 Task: Create a new task in Outlook with the subject 'New Cafe Launch - Brewing Delightful Experiences'. Enter the provided detailed instructions and replace 'overseeing' with 'important' using the 'Find and Replace' feature.
Action: Mouse moved to (10, 161)
Screenshot: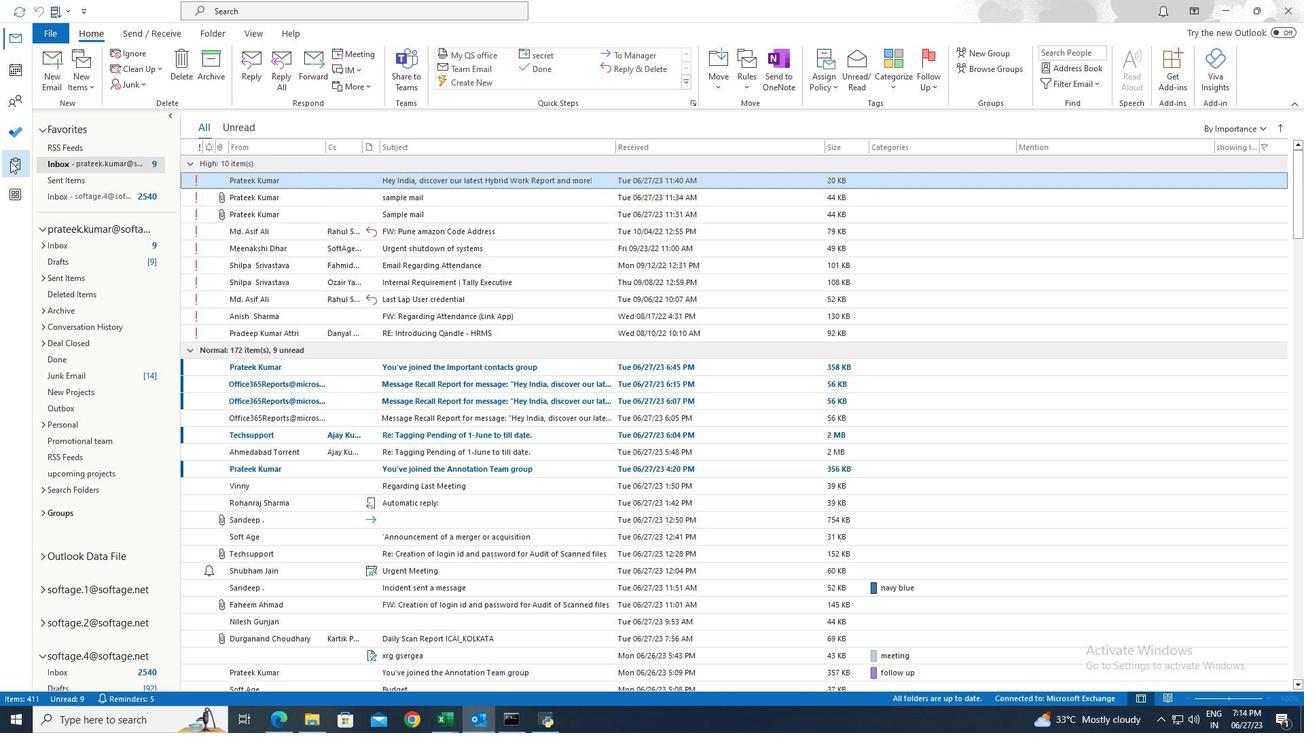 
Action: Mouse pressed left at (10, 161)
Screenshot: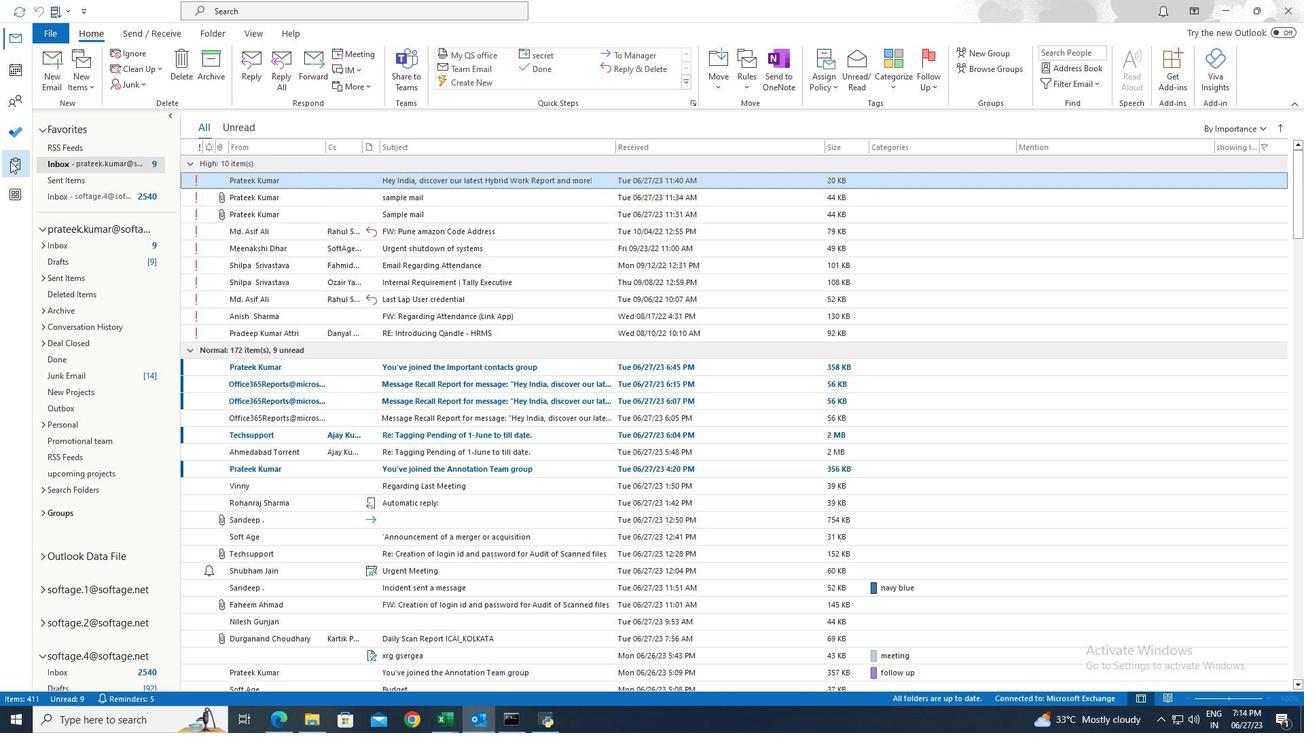 
Action: Mouse moved to (54, 69)
Screenshot: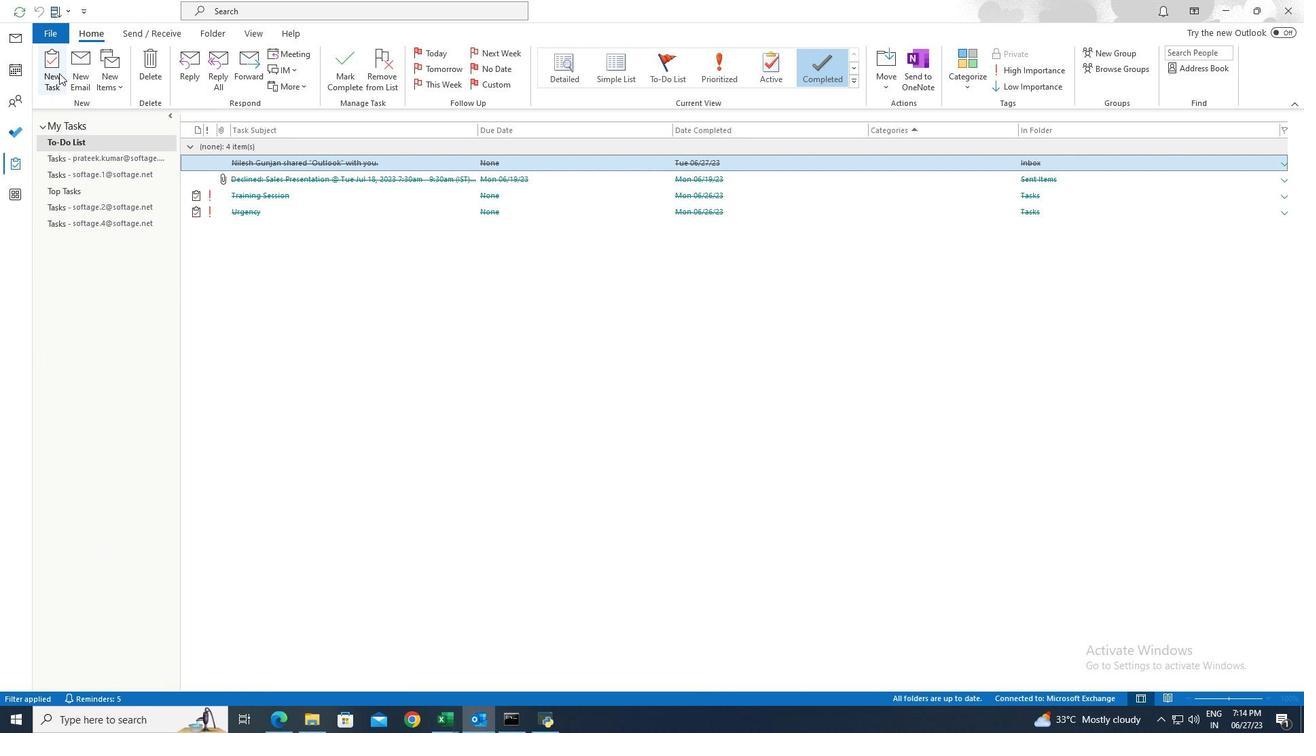 
Action: Mouse pressed left at (54, 69)
Screenshot: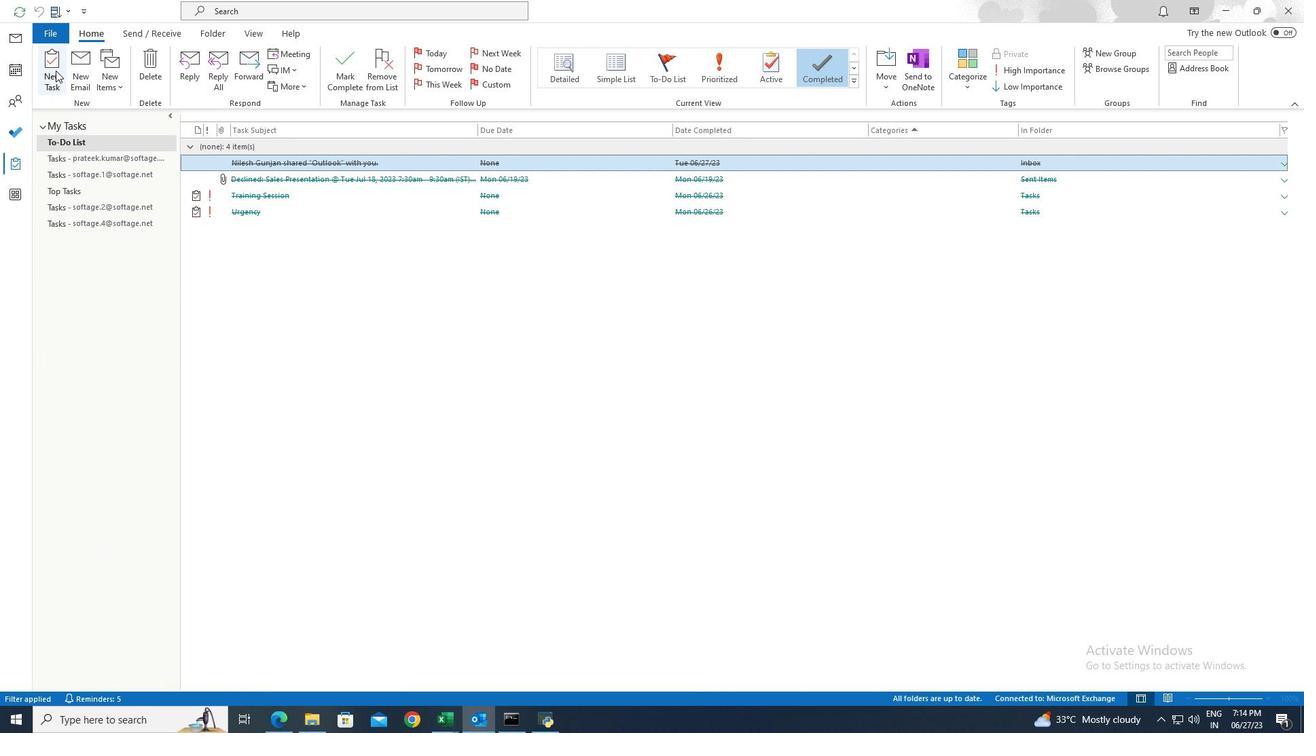 
Action: Mouse moved to (161, 141)
Screenshot: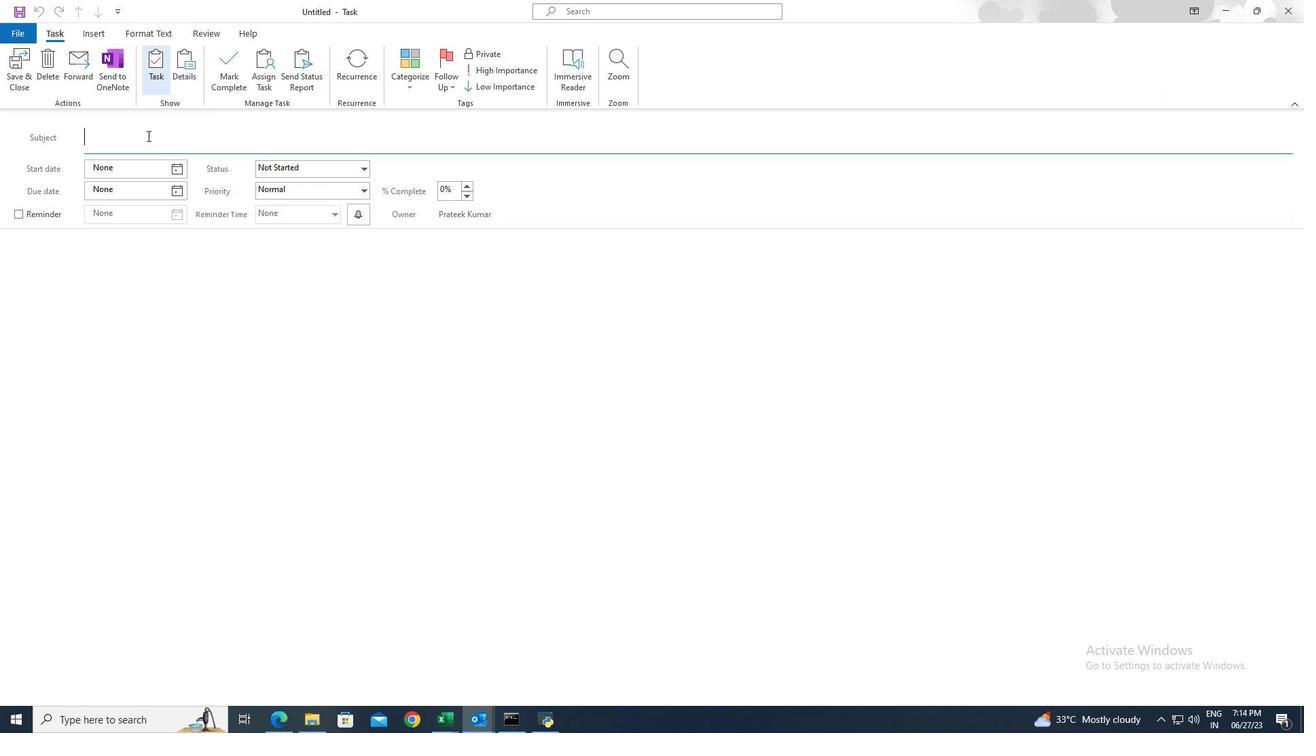 
Action: Mouse pressed left at (161, 141)
Screenshot: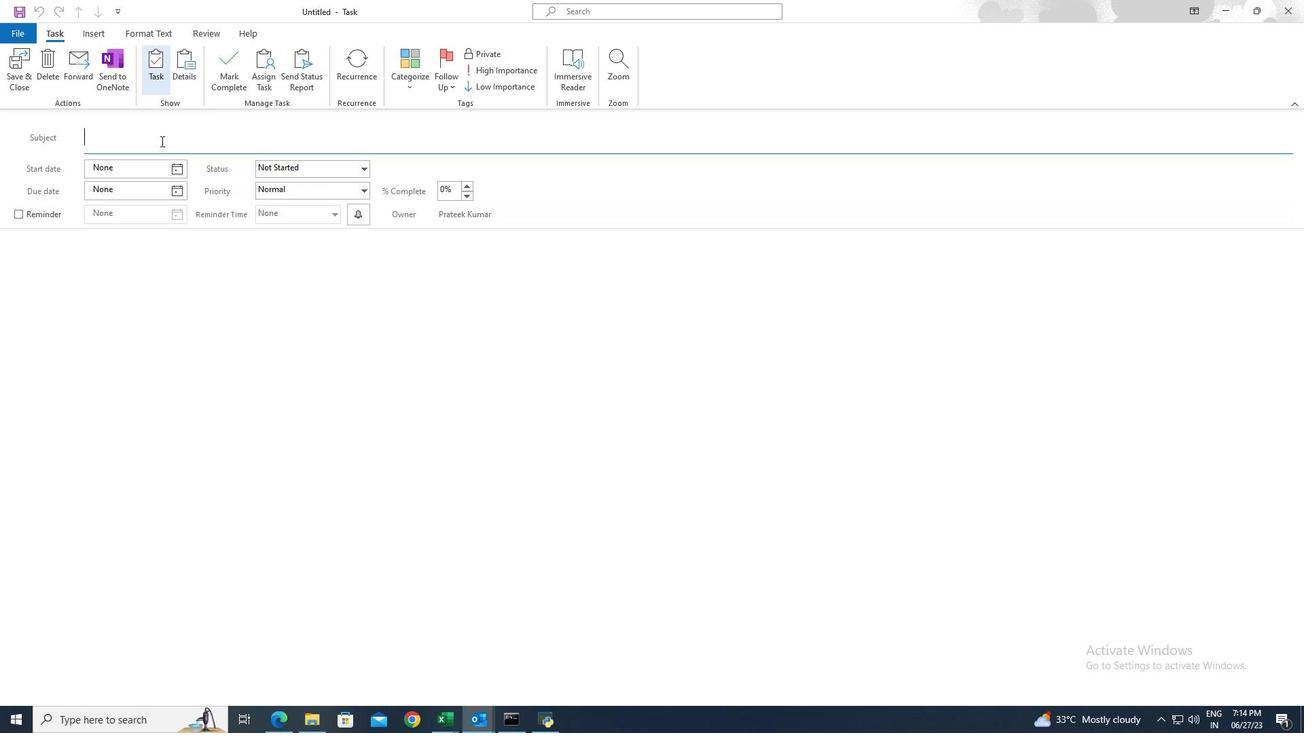 
Action: Key pressed <Key.shift>New<Key.space><Key.shift>Cafe<Key.space><Key.shift>Launch<Key.space>-<Key.space><Key.shift>Brewing<Key.space><Key.shift>Delightful<Key.space><Key.shift>Experiences
Screenshot: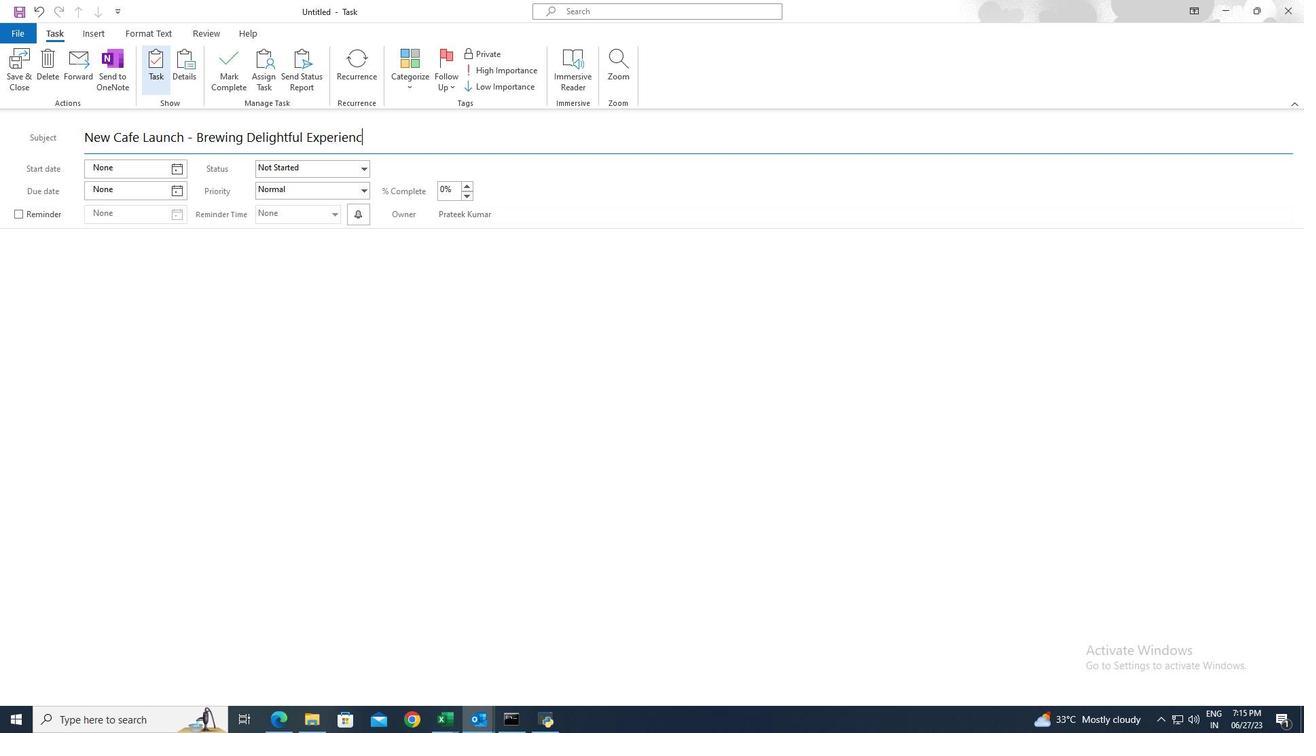 
Action: Mouse moved to (252, 250)
Screenshot: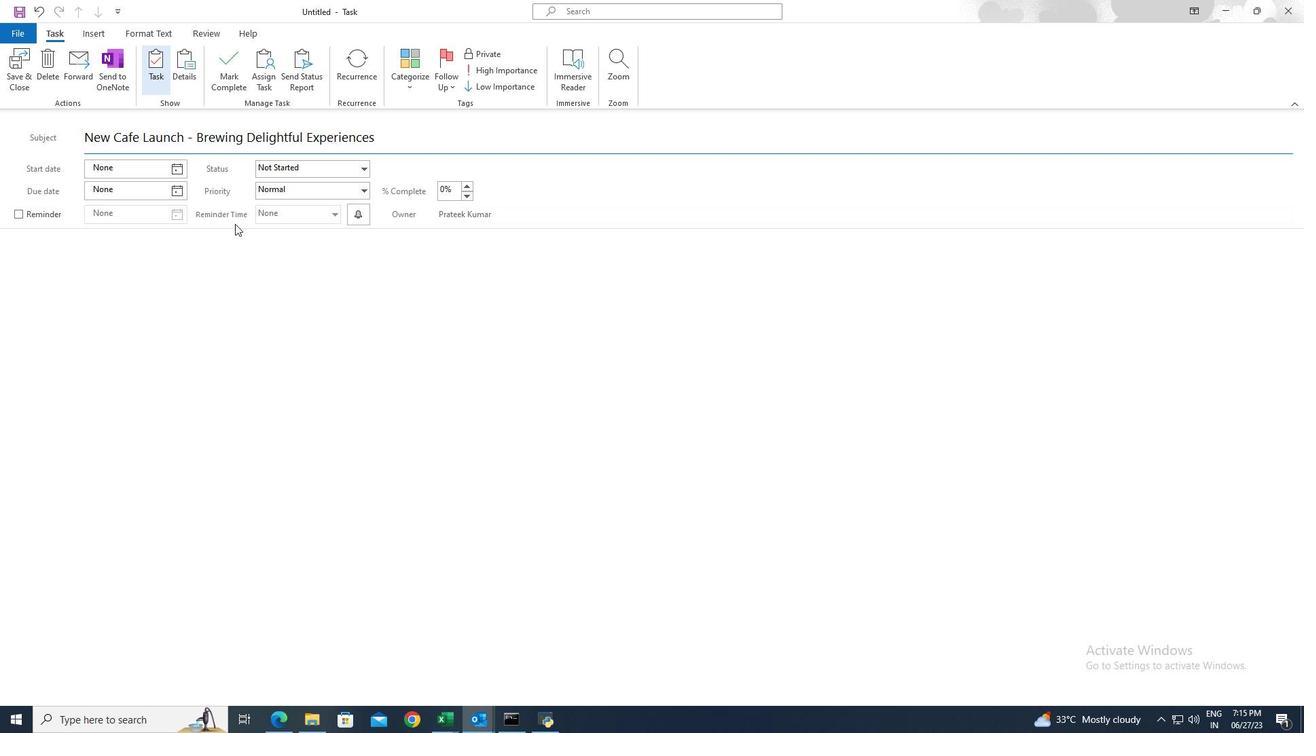 
Action: Mouse pressed left at (252, 250)
Screenshot: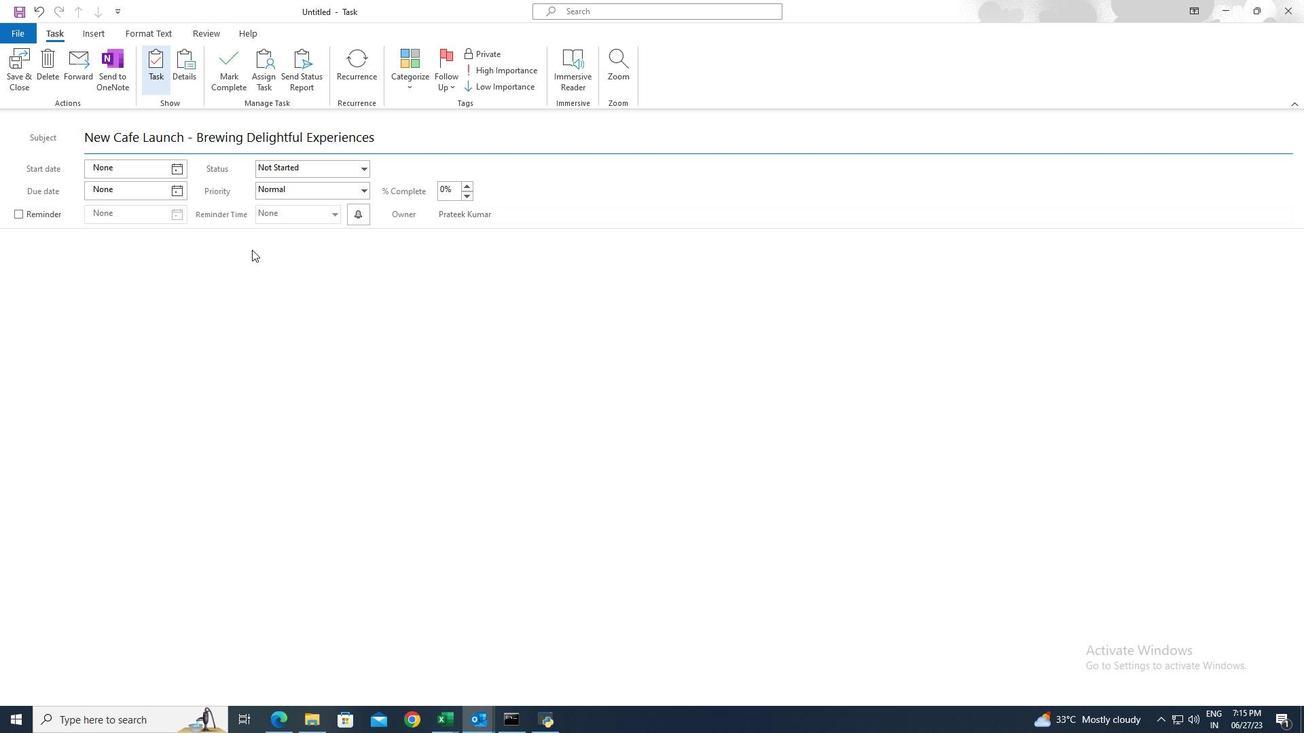 
Action: Key pressed <Key.shift>Facilitate<Key.space>the<Key.space>successful<Key.space>launch<Key.space>of<Key.space>our<Key.space>new<Key.space>cafe<Key.space>by<Key.space>overseeing<Key.space>key<Key.space>activites.<Key.space><Key.shift>C<Key.backspace><Key.backspace><Key.backspace><Key.backspace><Key.backspace><Key.backspace><Key.backspace><Key.backspace>b<Key.backspace>vities.<Key.space><Key.shift>Coordinate<Key.space>cafe<Key.space>design<Key.space>and<Key.space>setup,<Key.space>menu<Key.space>creation,<Key.space>hiring<Key.space>and<Key.space>training<Key.space>of<Key.space>staff,<Key.space>and<Key.space>marketing<Key.space>initiatives.<Key.space><Key.shift>Ensure<Key.space>a<Key.space>seamless<Key.space>customer<Key.space>experience<Key.space>and<Key.space>deliver<Key.space>a<Key.space>captivating<Key.space>ambience<Key.space>that<Key.space>leaves<Key.space>a<Key.space>lat<Key.backspace>sting<Key.space>impression
Screenshot: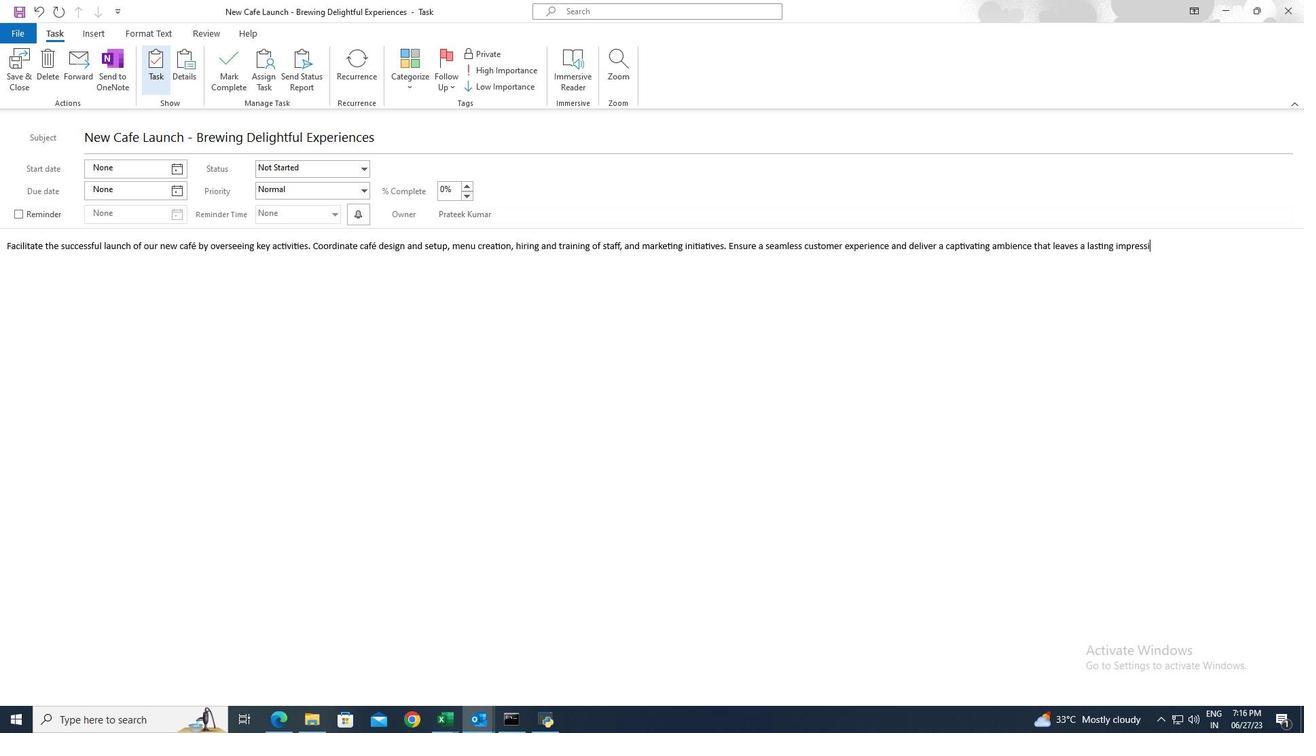
Action: Mouse moved to (170, 36)
Screenshot: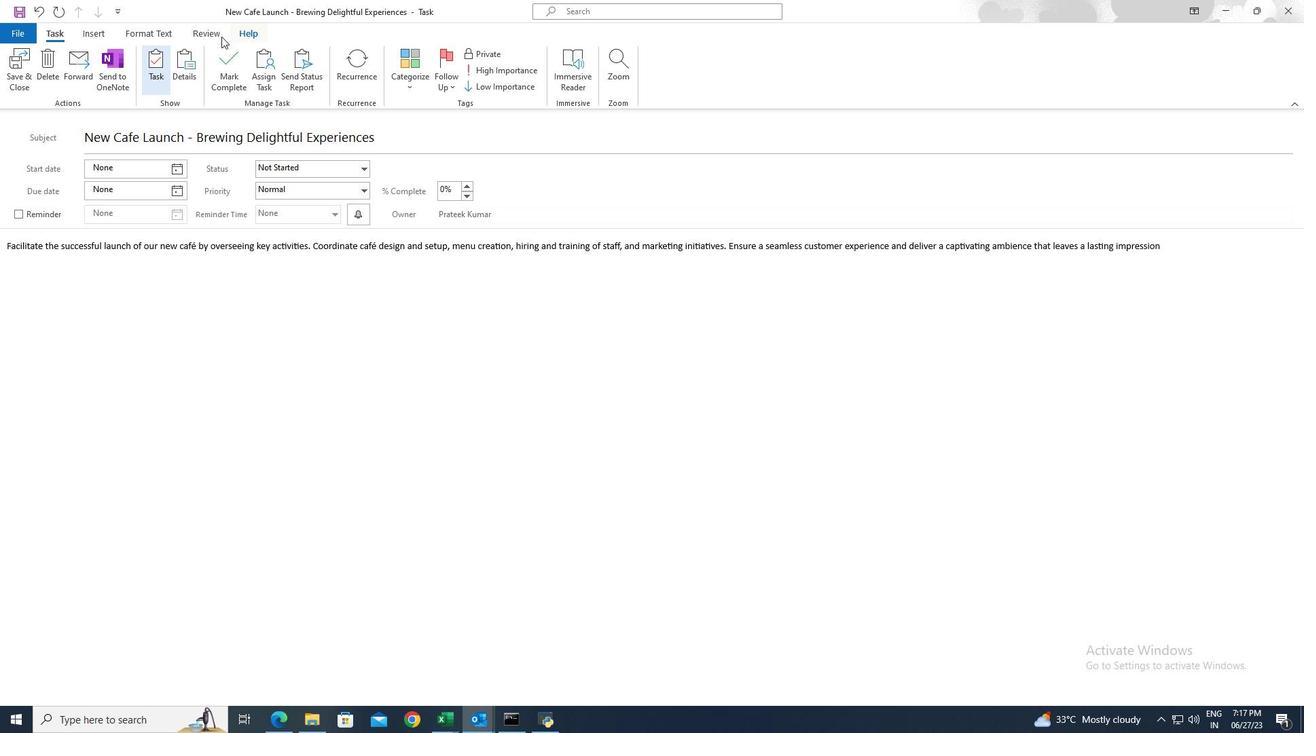 
Action: Mouse pressed left at (170, 36)
Screenshot: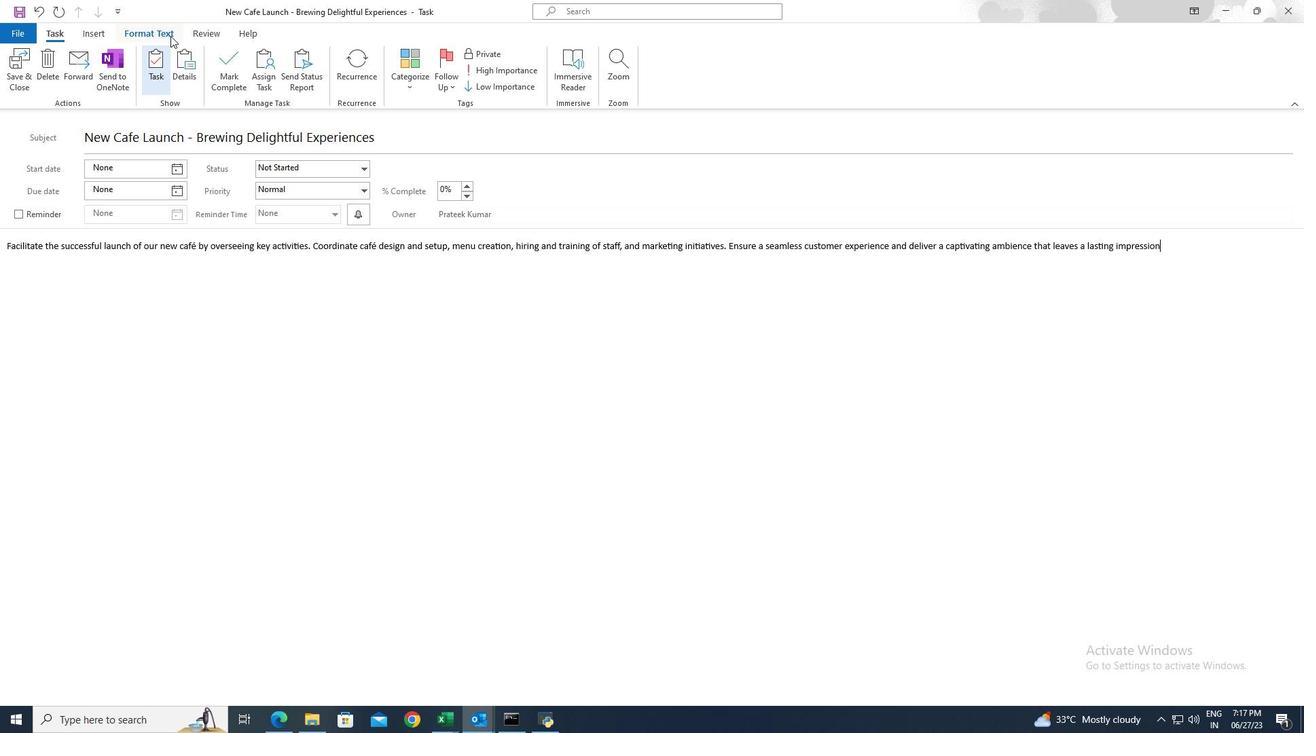 
Action: Mouse moved to (1212, 65)
Screenshot: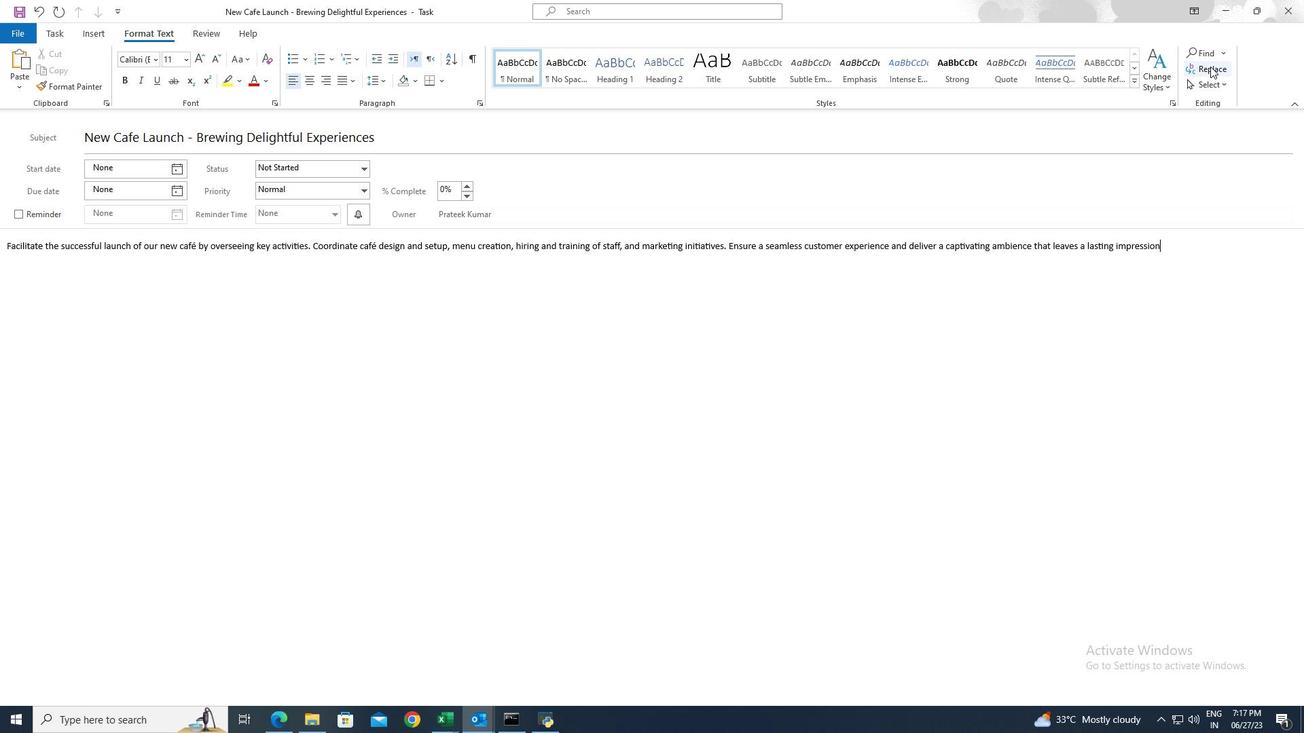 
Action: Mouse pressed left at (1212, 65)
Screenshot: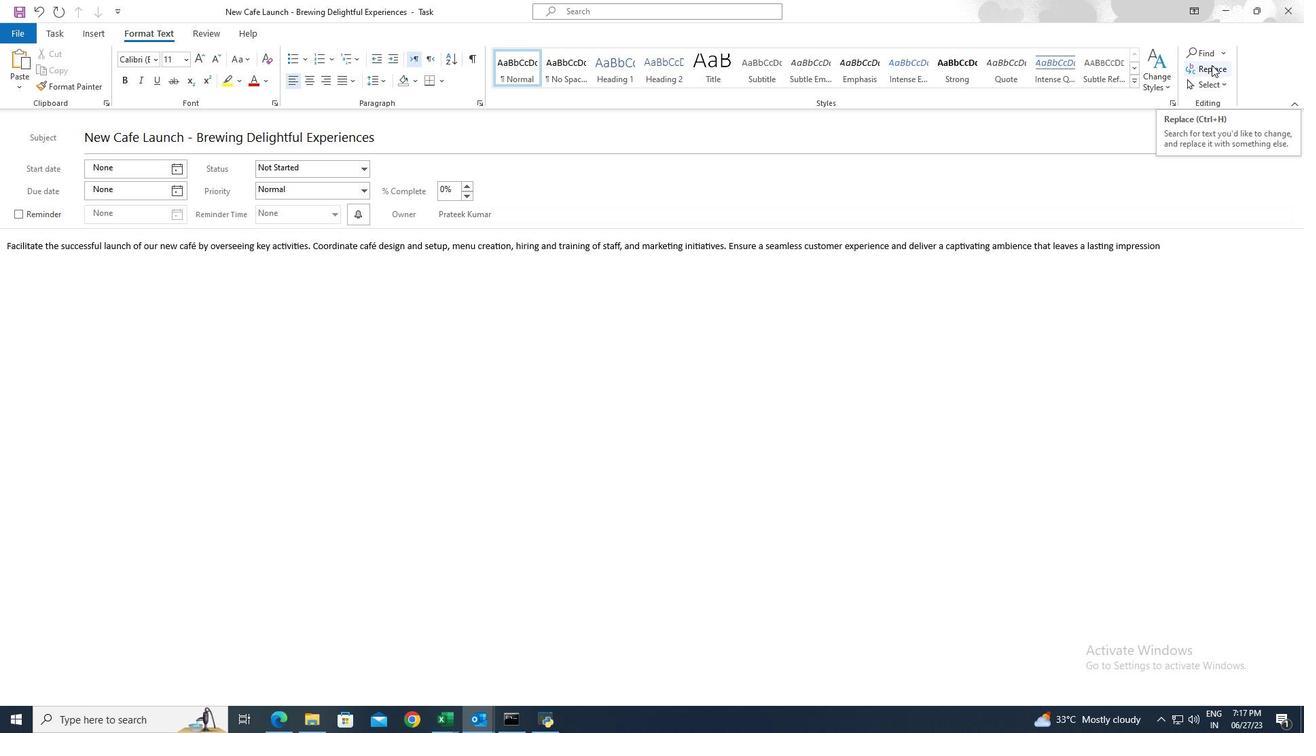 
Action: Mouse moved to (602, 316)
Screenshot: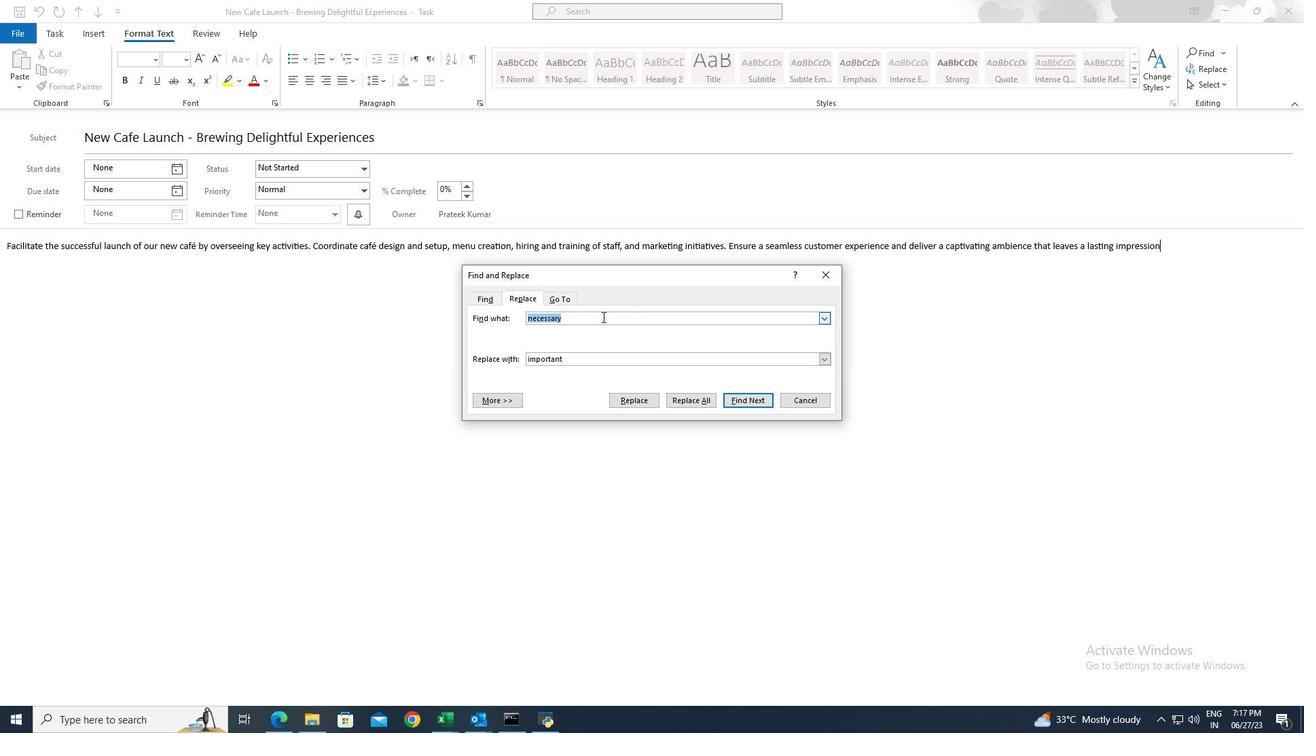 
Action: Key pressed <Key.backspace>overseeing
Screenshot: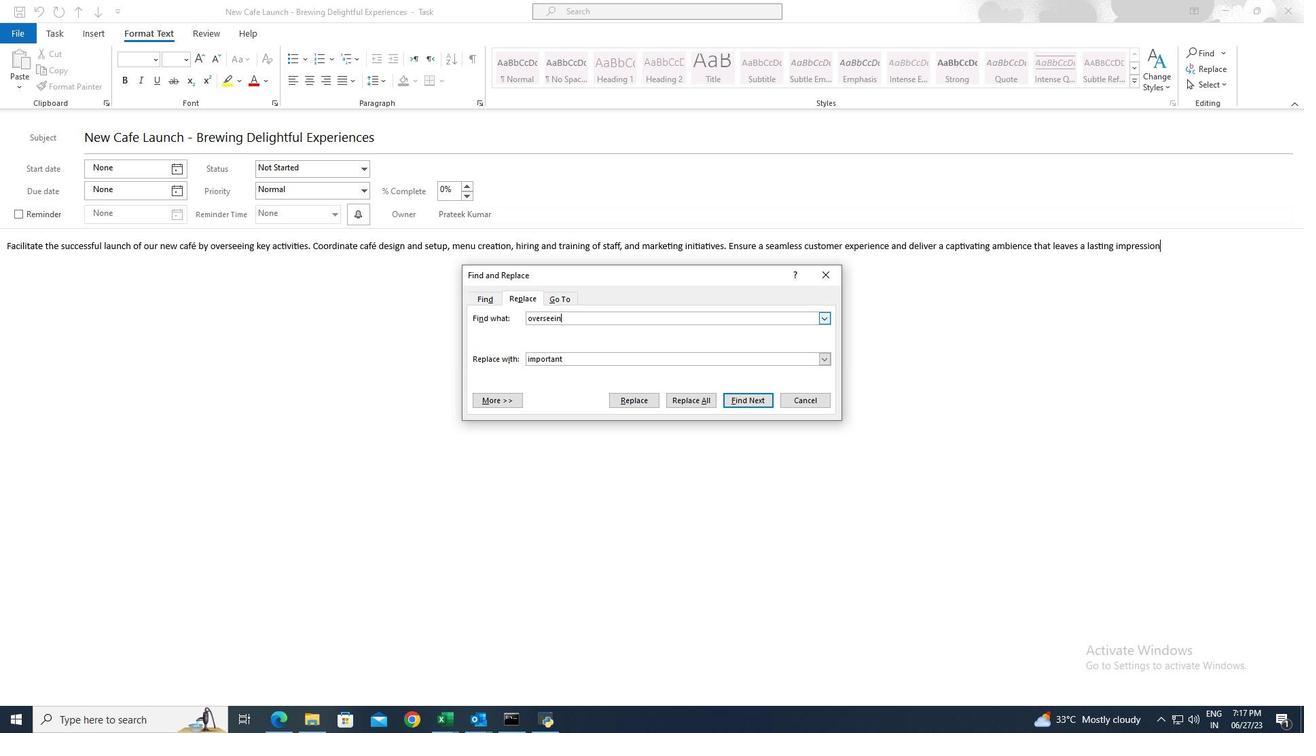 
Action: Mouse moved to (591, 360)
Screenshot: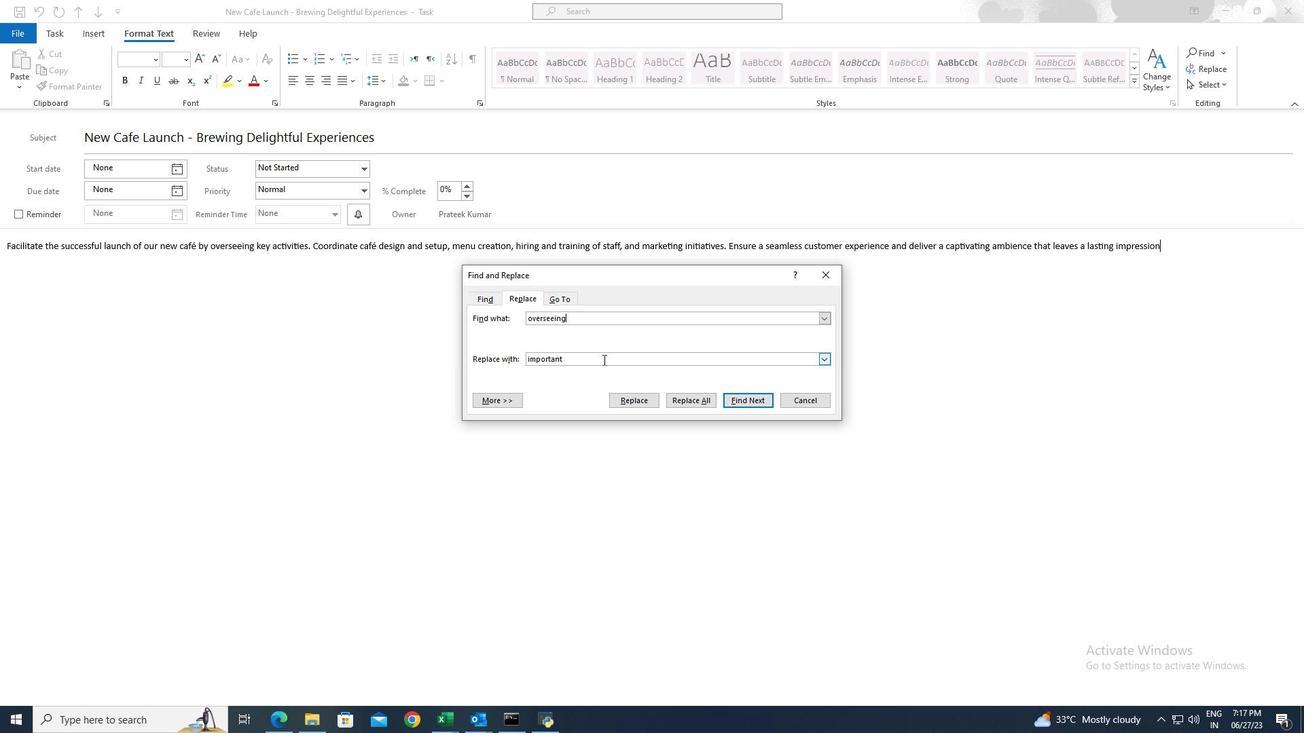 
Action: Mouse pressed left at (591, 360)
Screenshot: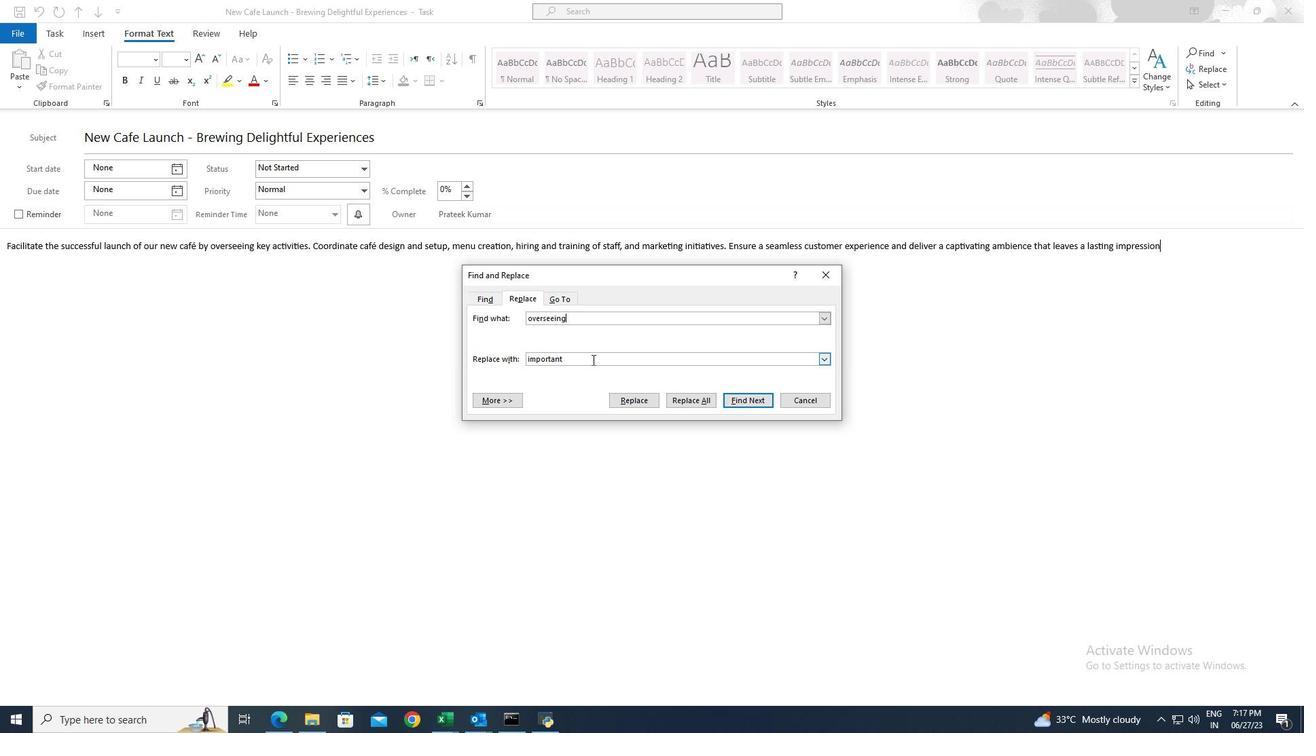
Action: Mouse pressed left at (591, 360)
Screenshot: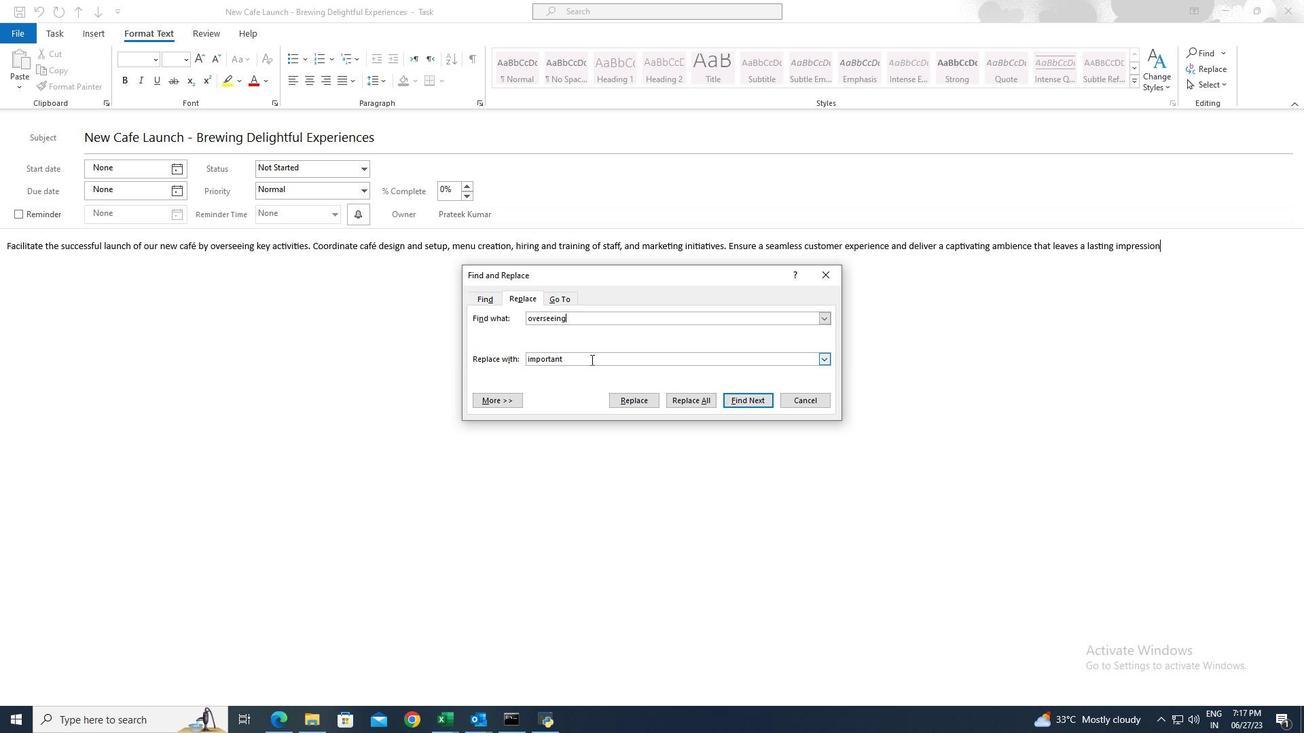 
Action: Mouse pressed left at (591, 360)
Screenshot: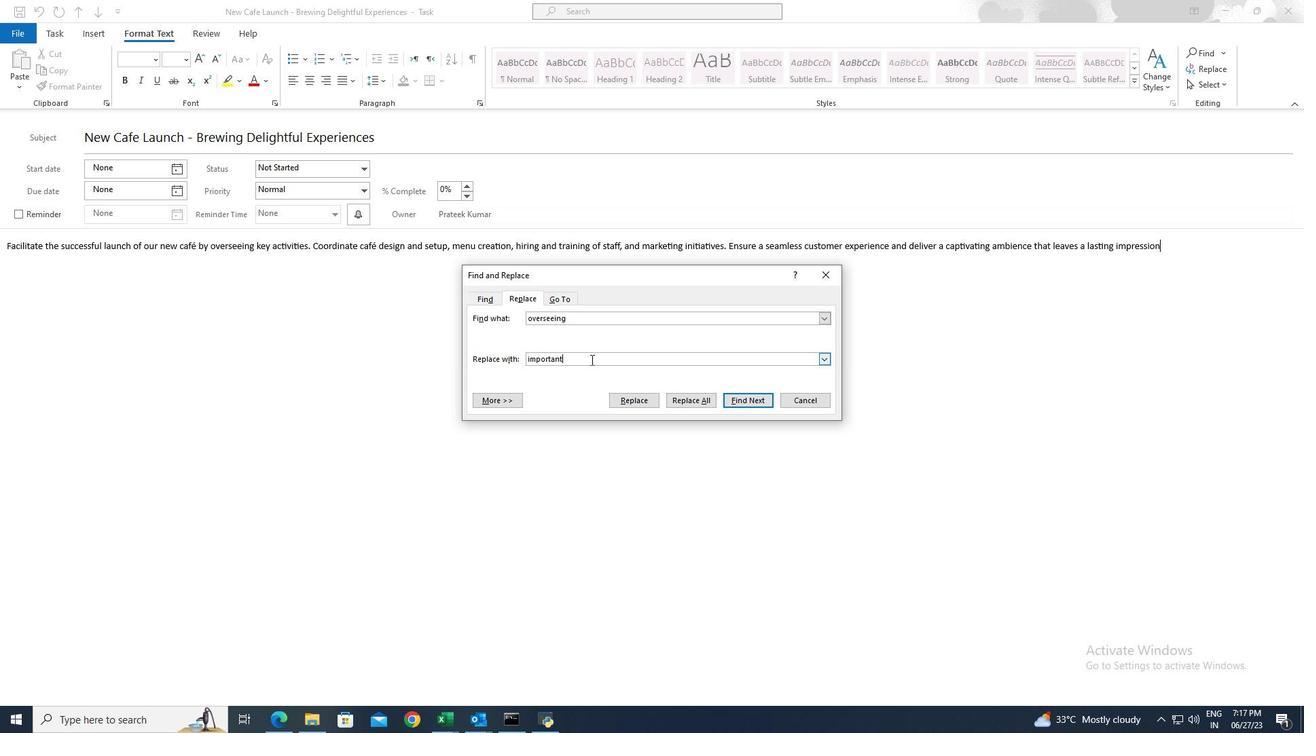 
Action: Key pressed <Key.backspace>importatn<Key.backspace><Key.backspace>nt
Screenshot: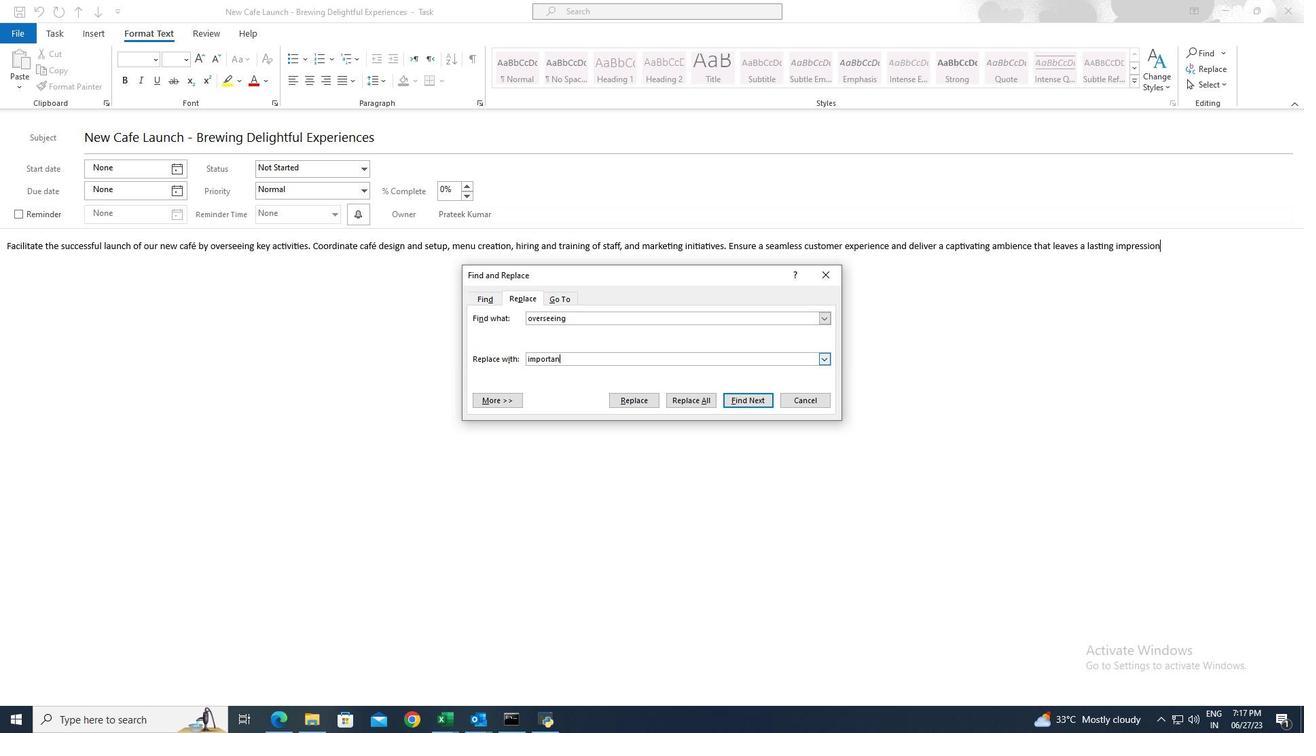 
Action: Mouse moved to (642, 400)
Screenshot: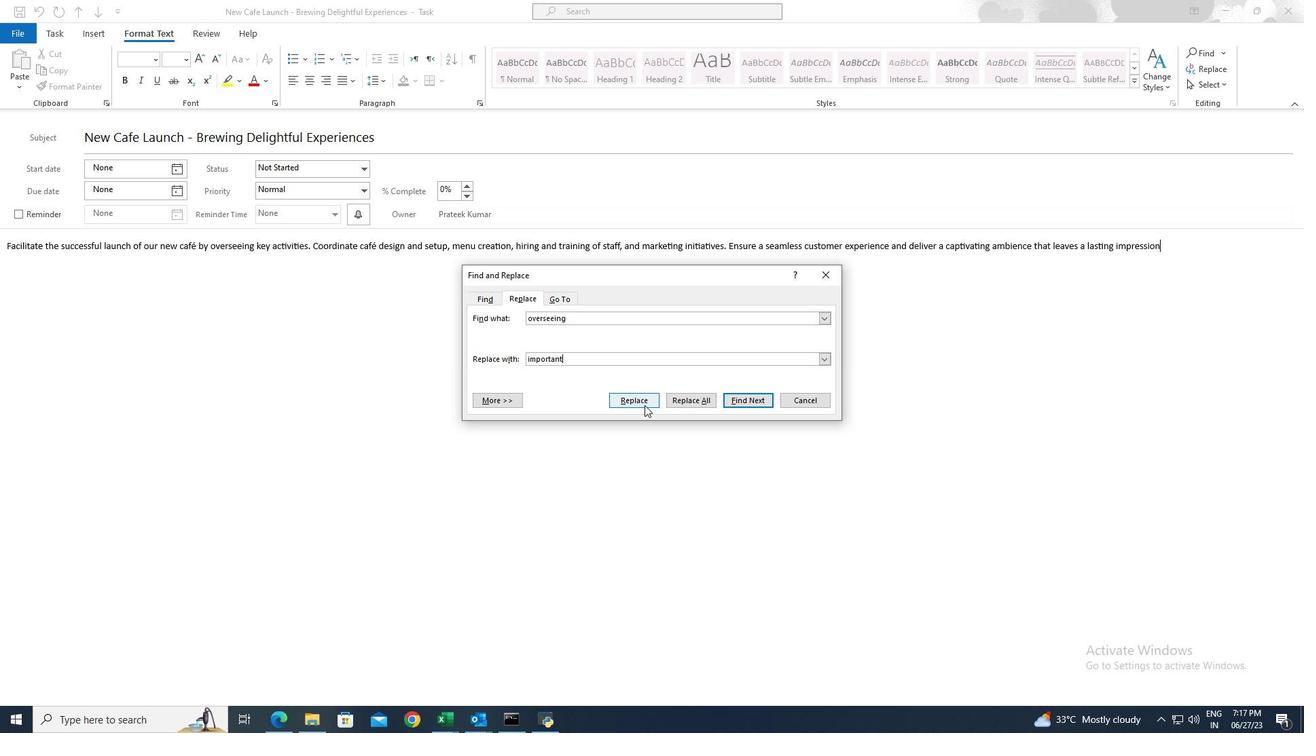 
Action: Mouse pressed left at (642, 400)
Screenshot: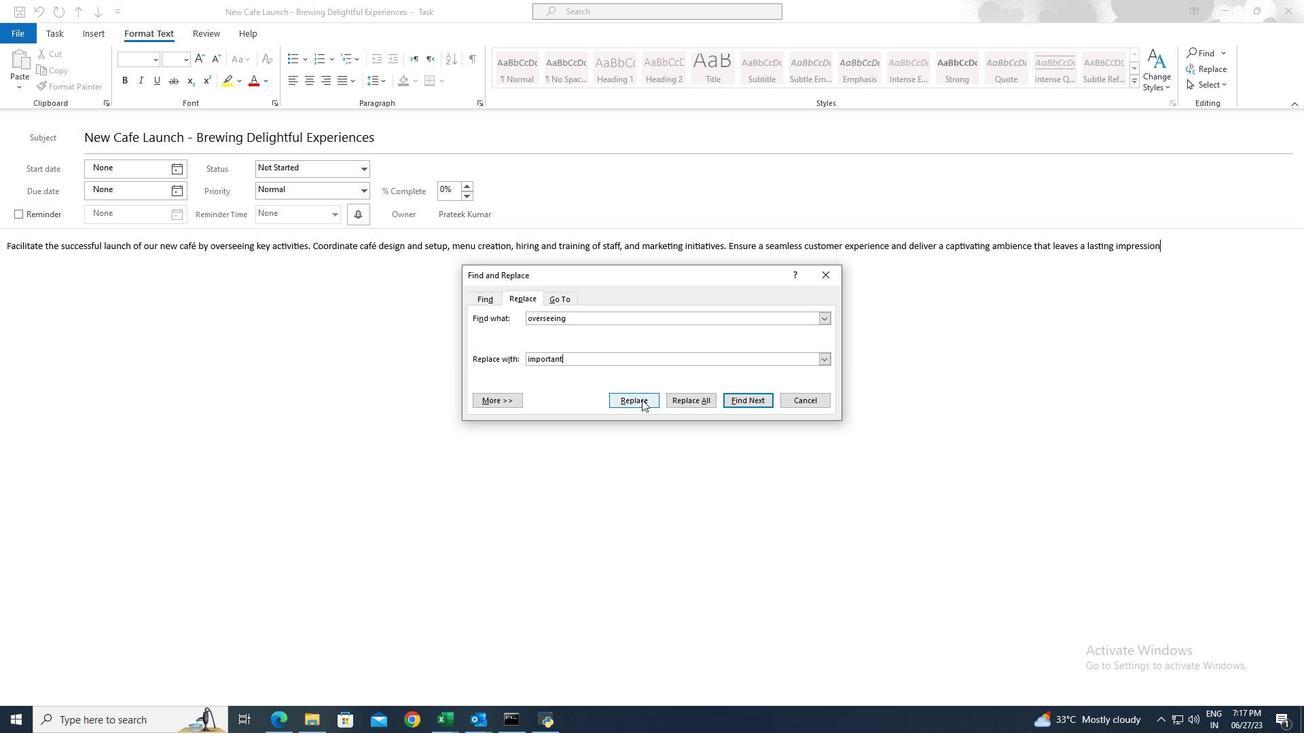 
Action: Mouse moved to (825, 272)
Screenshot: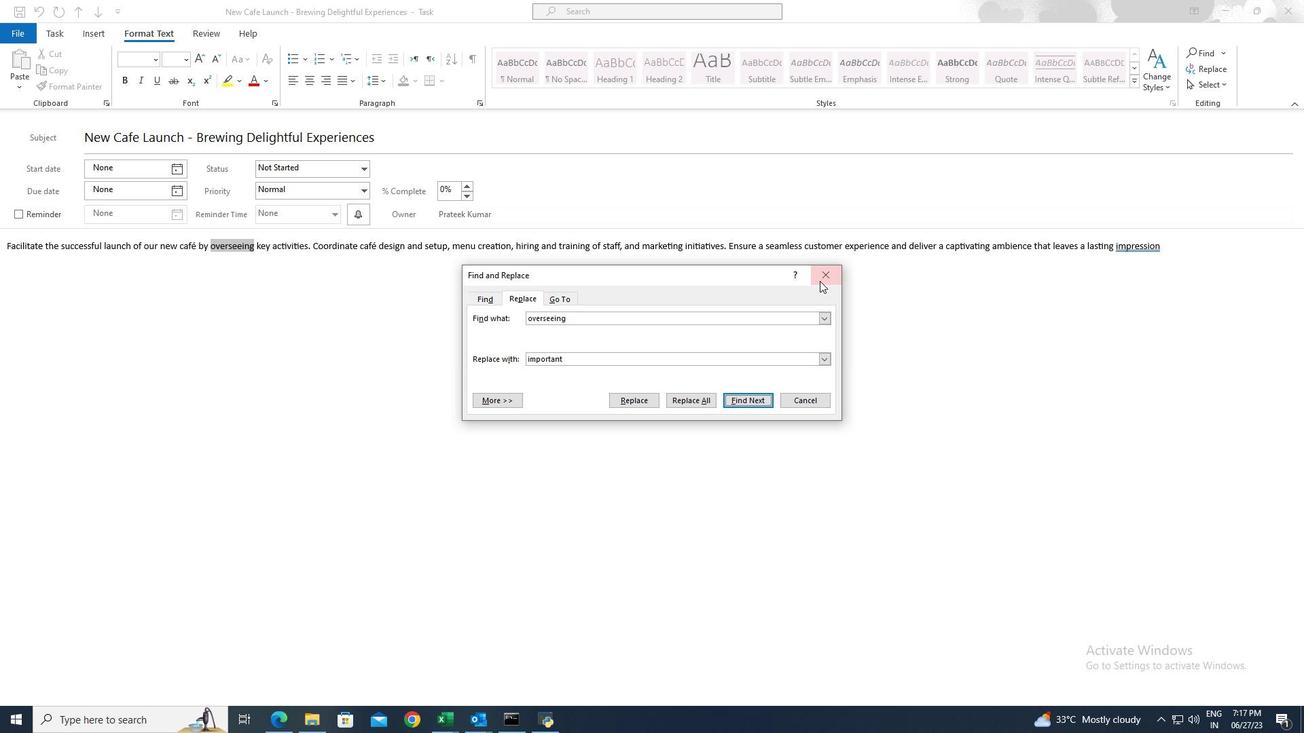 
Action: Mouse pressed left at (825, 272)
Screenshot: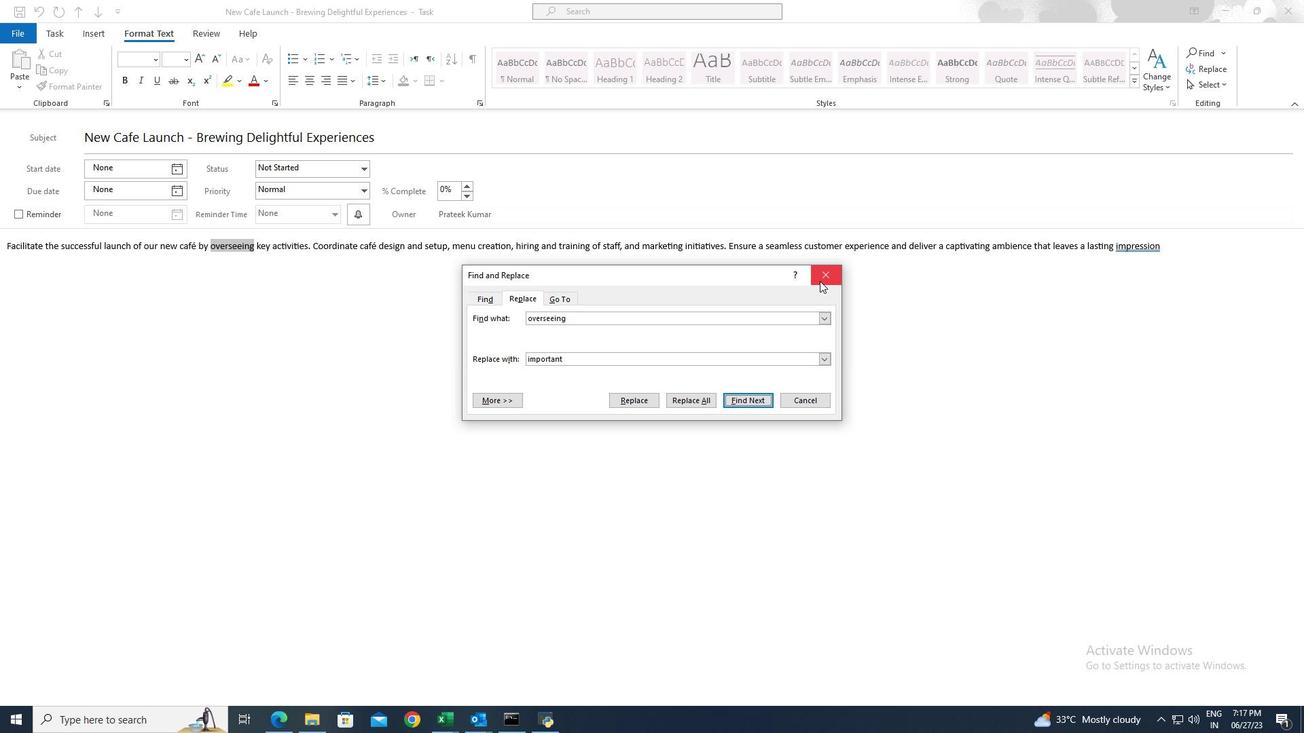 
Action: Mouse moved to (59, 31)
Screenshot: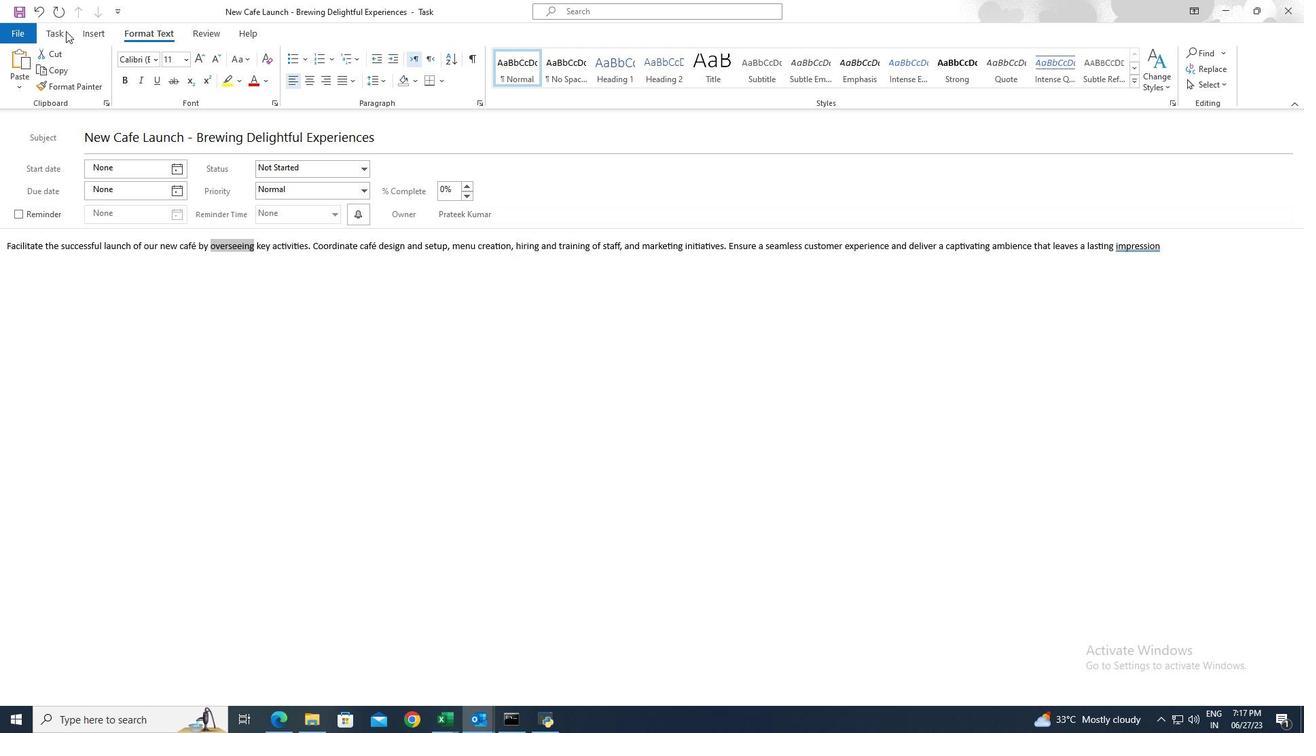 
Action: Mouse pressed left at (59, 31)
Screenshot: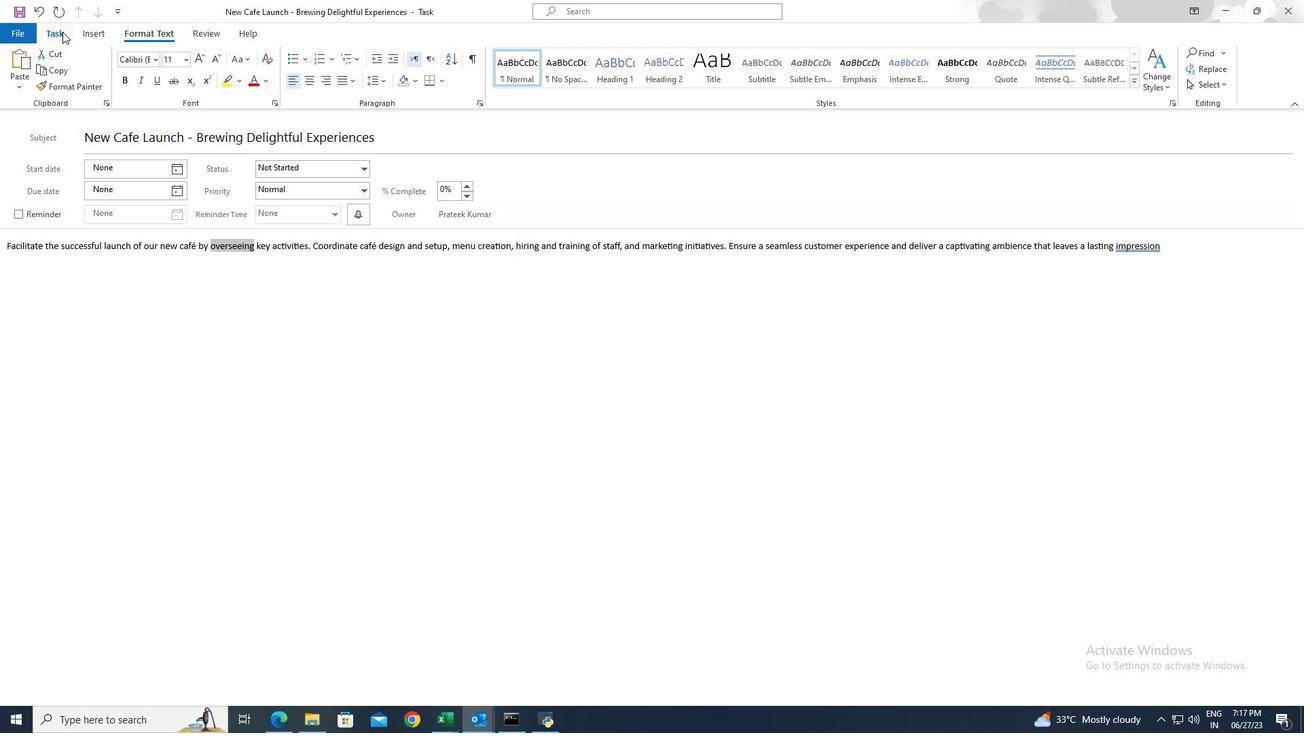 
Action: Mouse moved to (23, 55)
Screenshot: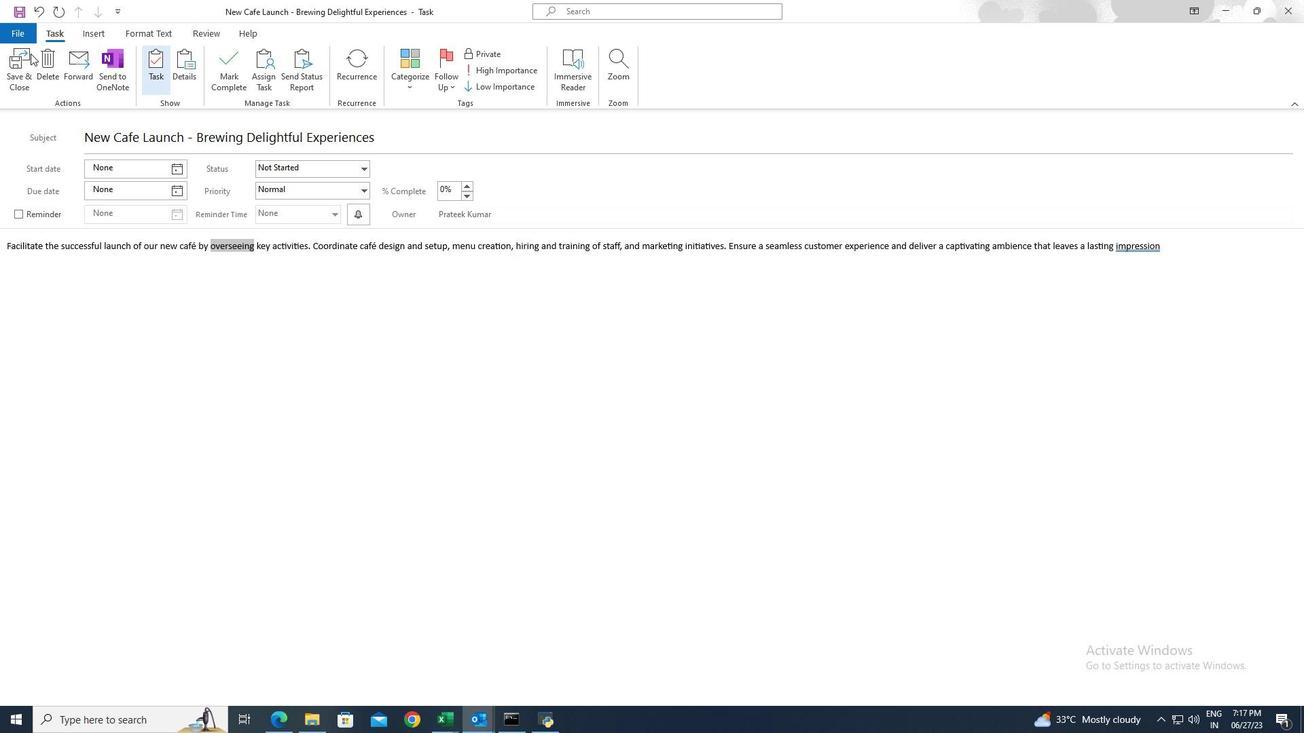 
Action: Mouse pressed left at (23, 55)
Screenshot: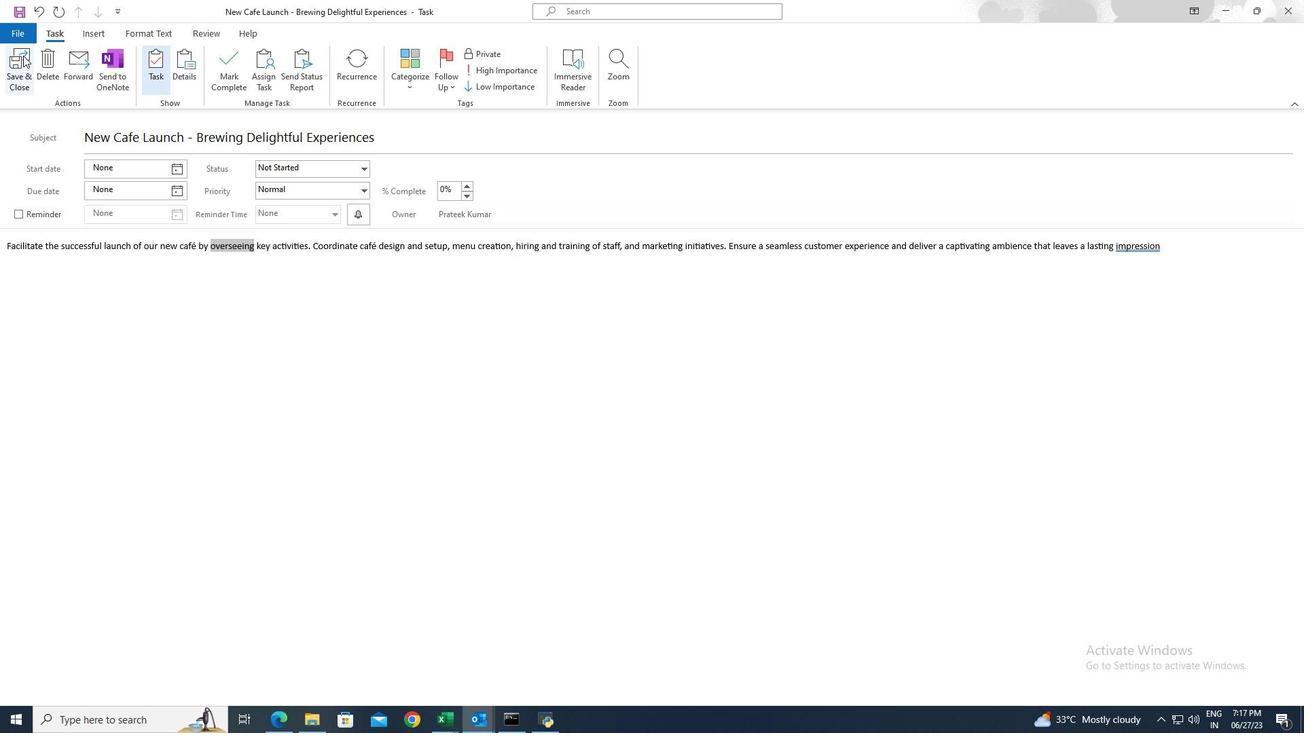 
Action: Mouse moved to (297, 319)
Screenshot: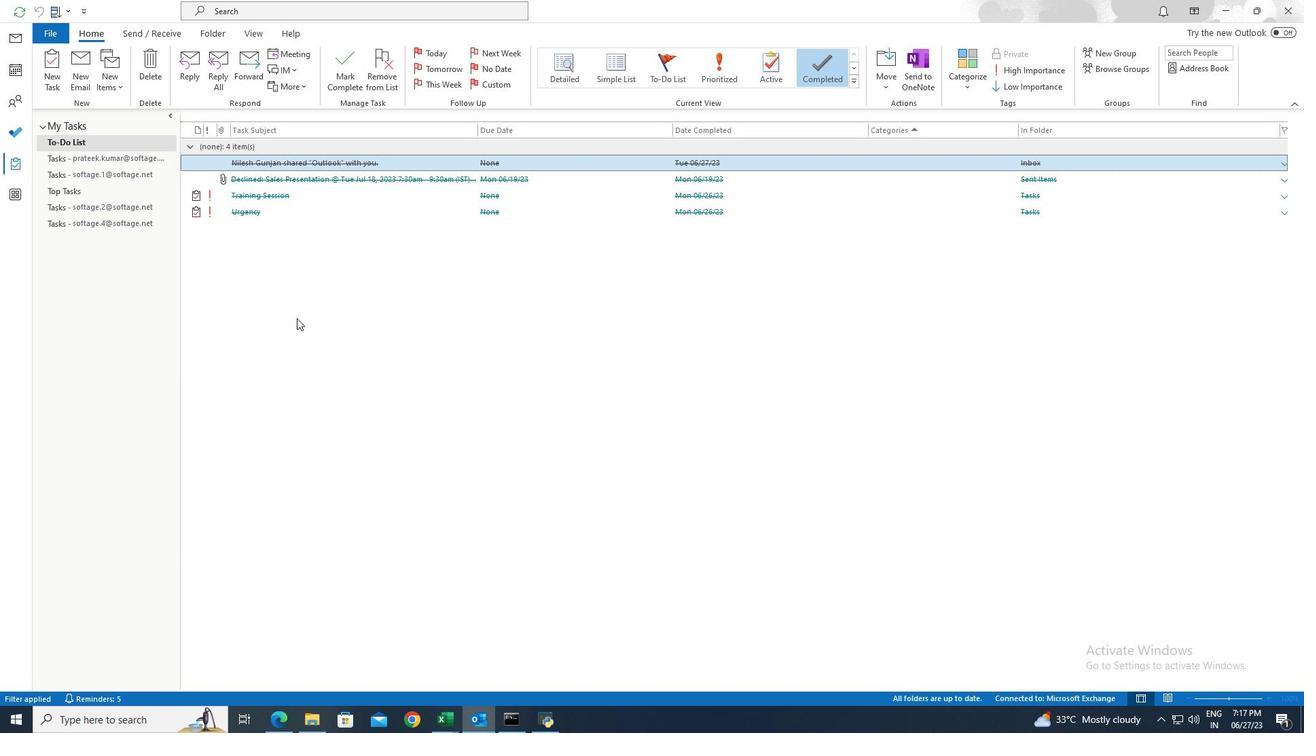 
